 Task: Choose the host language as English.
Action: Mouse moved to (881, 103)
Screenshot: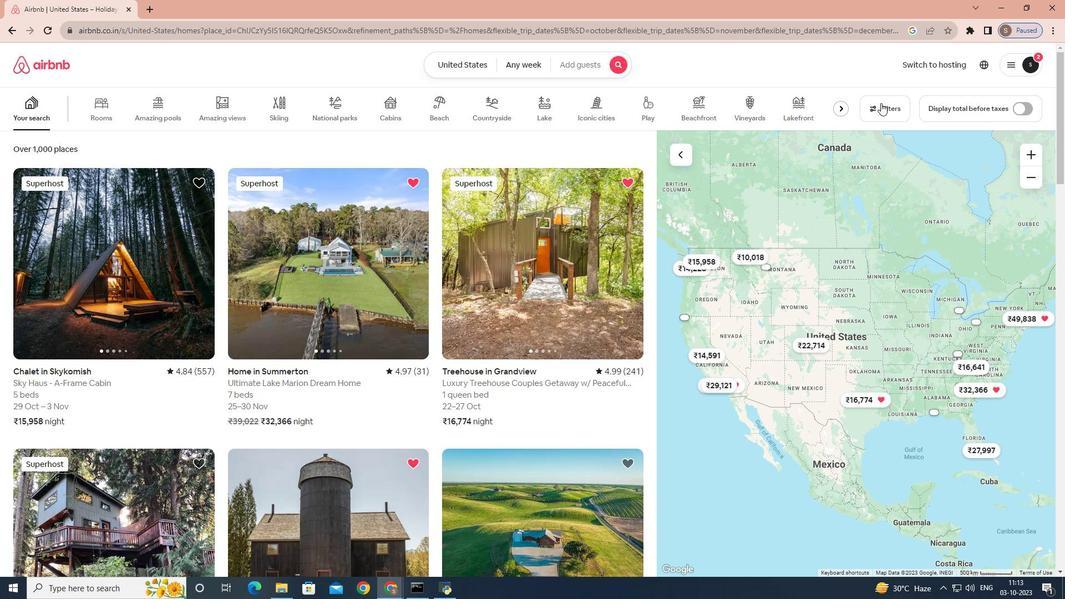 
Action: Mouse pressed left at (881, 103)
Screenshot: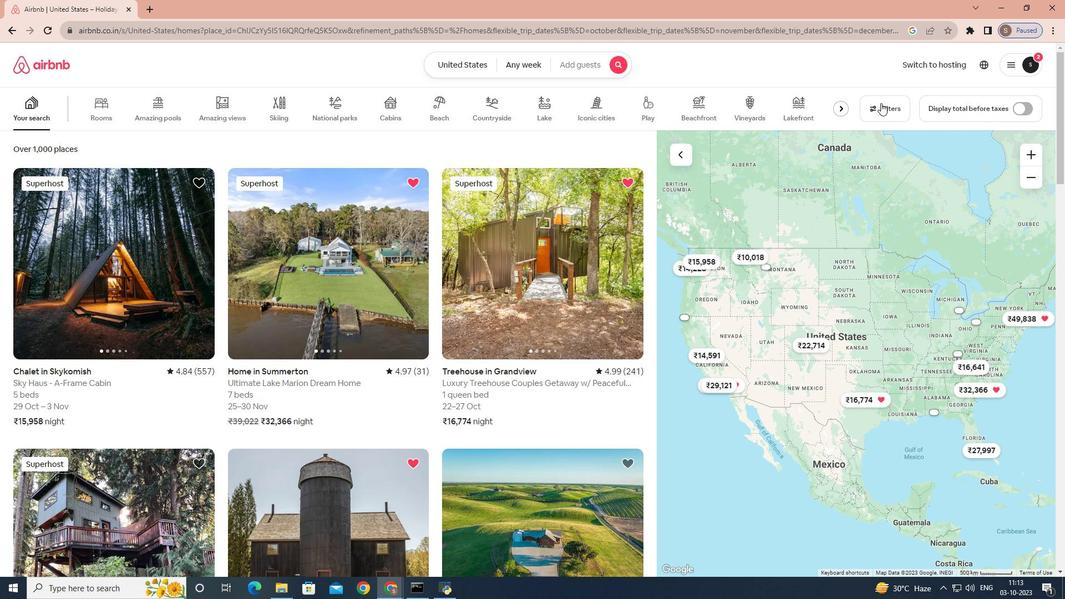 
Action: Mouse moved to (668, 186)
Screenshot: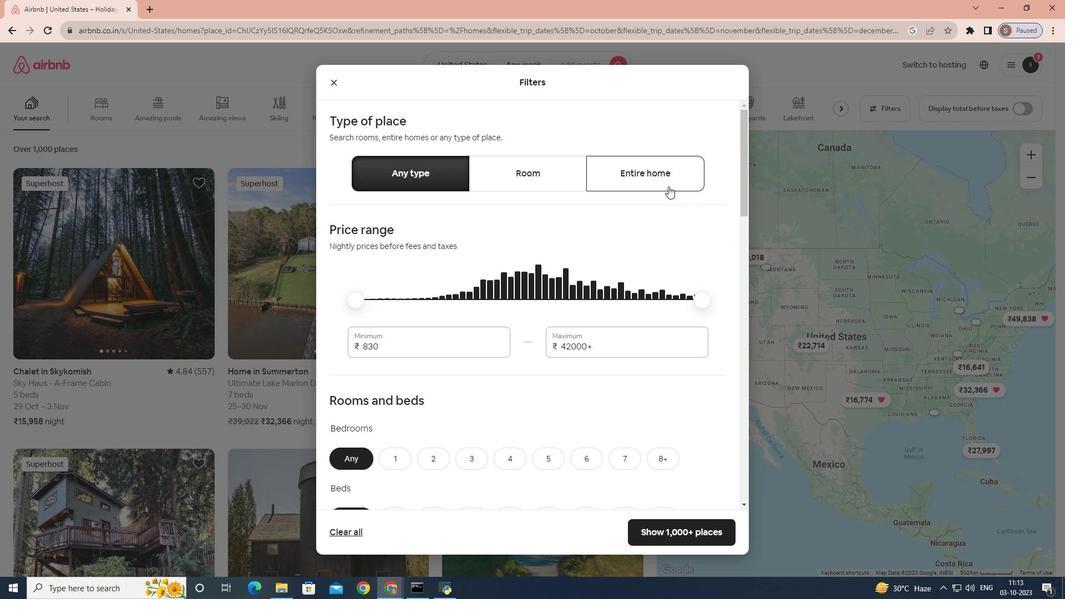
Action: Mouse pressed left at (668, 186)
Screenshot: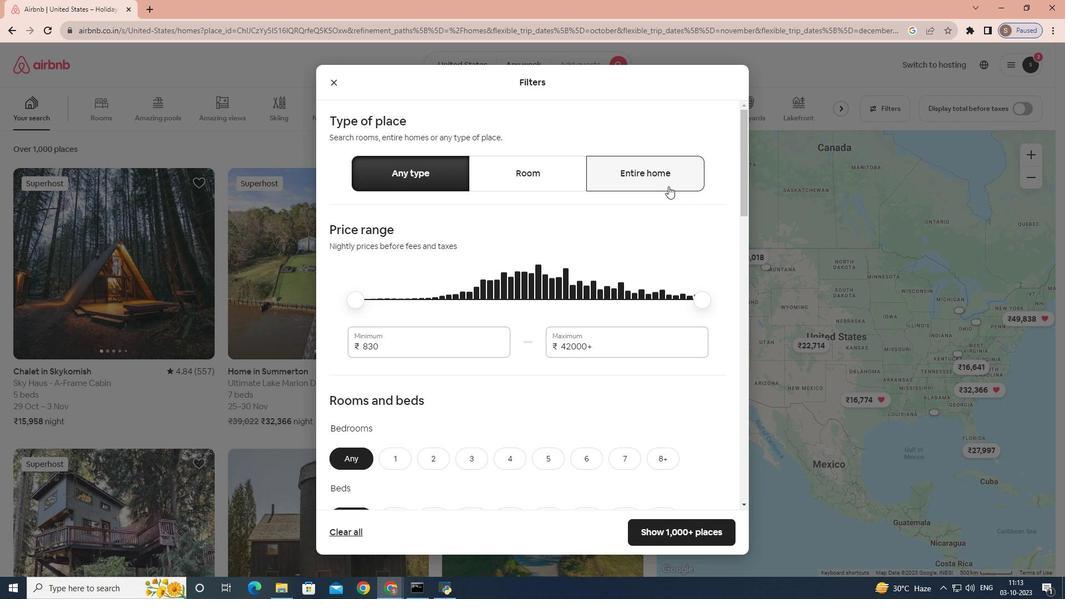 
Action: Mouse moved to (555, 271)
Screenshot: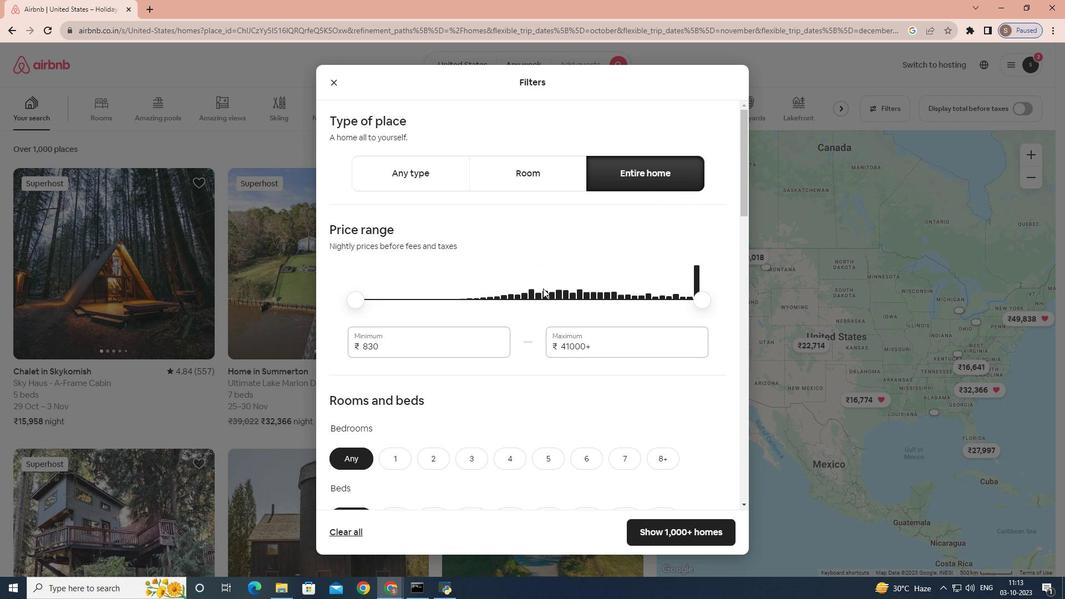 
Action: Mouse scrolled (555, 270) with delta (0, 0)
Screenshot: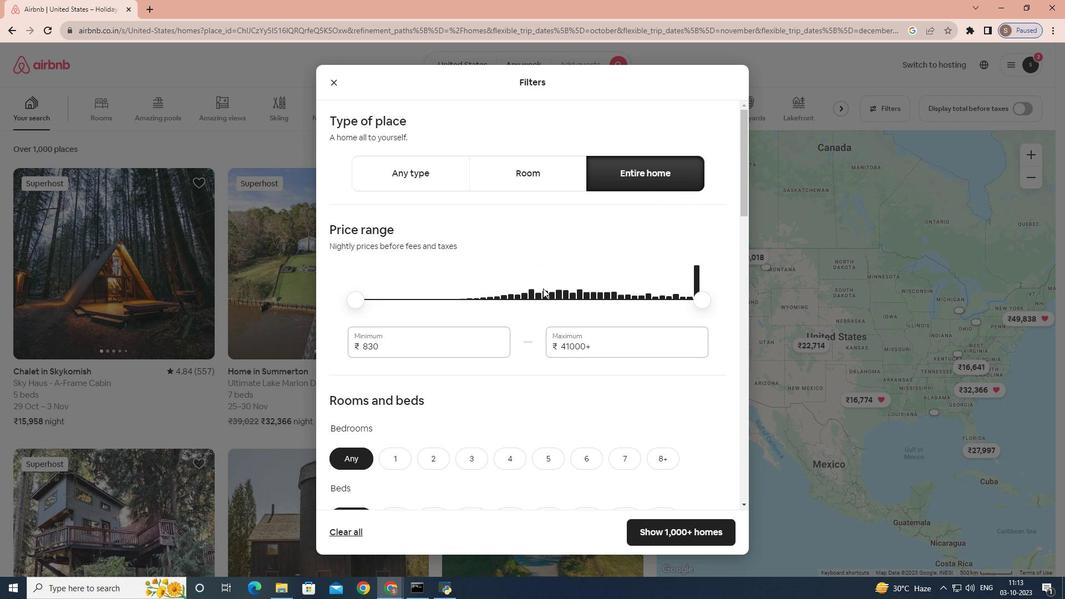 
Action: Mouse moved to (549, 279)
Screenshot: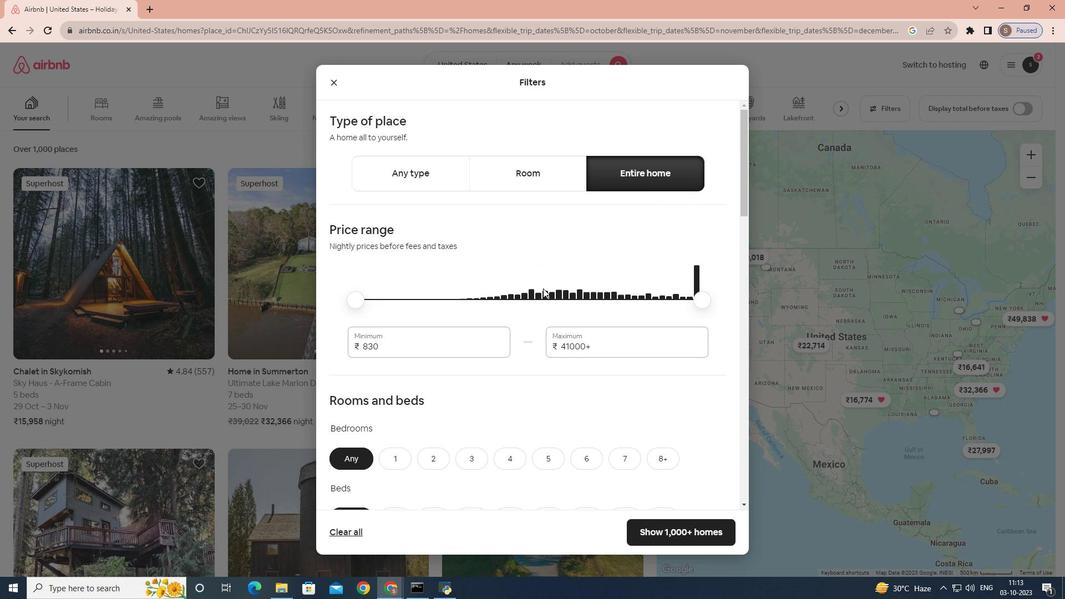 
Action: Mouse scrolled (549, 279) with delta (0, 0)
Screenshot: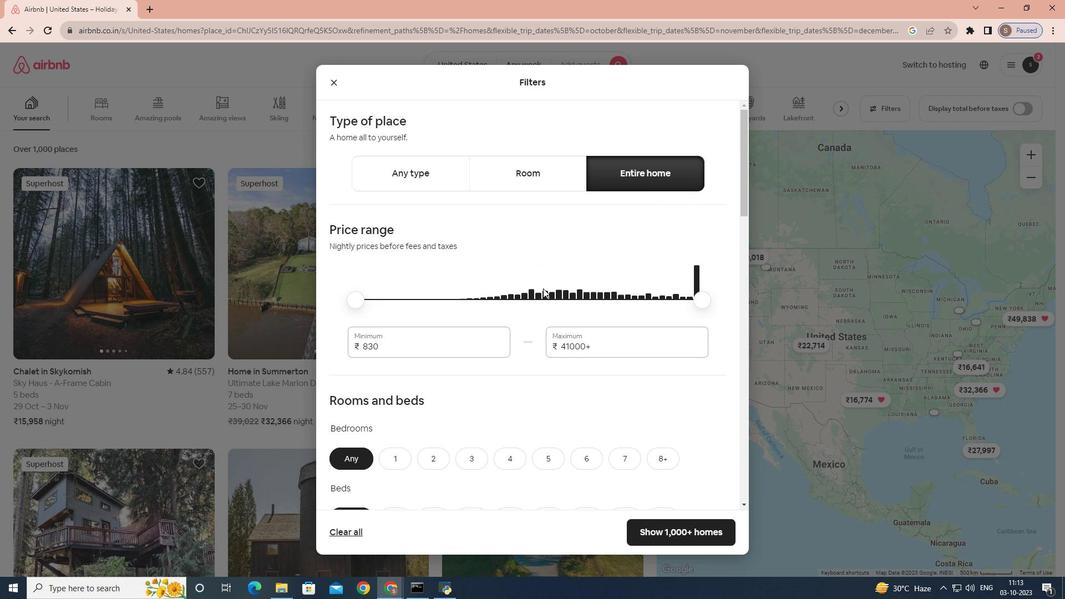 
Action: Mouse moved to (543, 288)
Screenshot: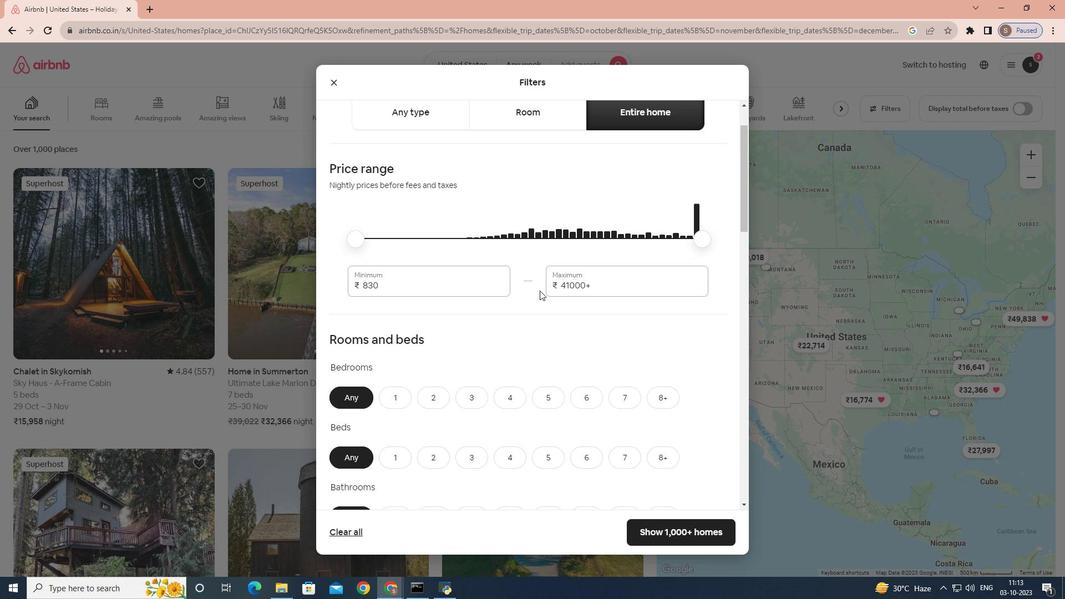 
Action: Mouse scrolled (543, 288) with delta (0, 0)
Screenshot: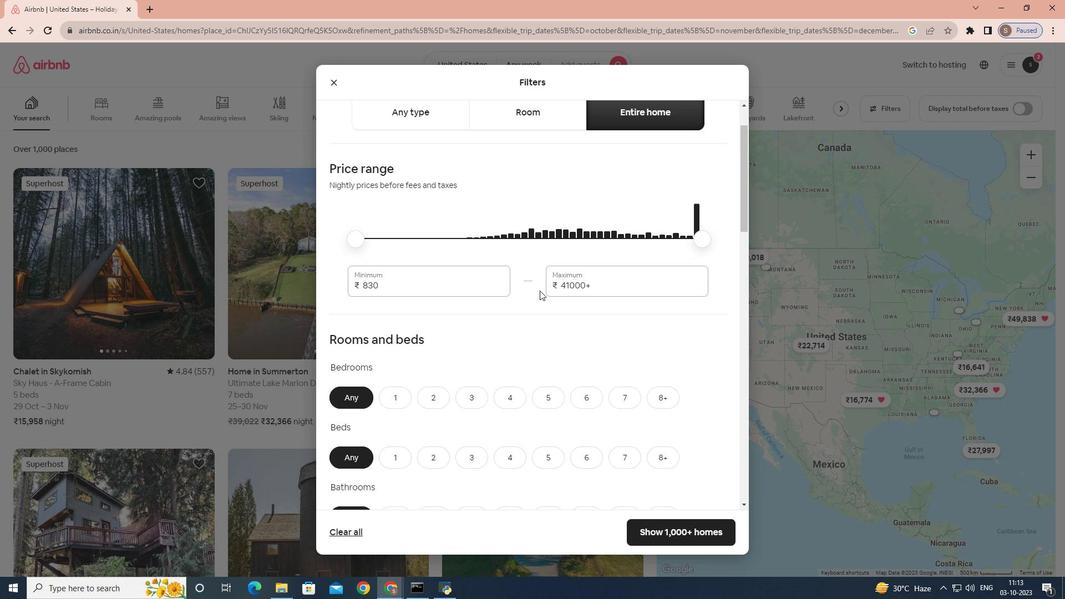 
Action: Mouse moved to (540, 290)
Screenshot: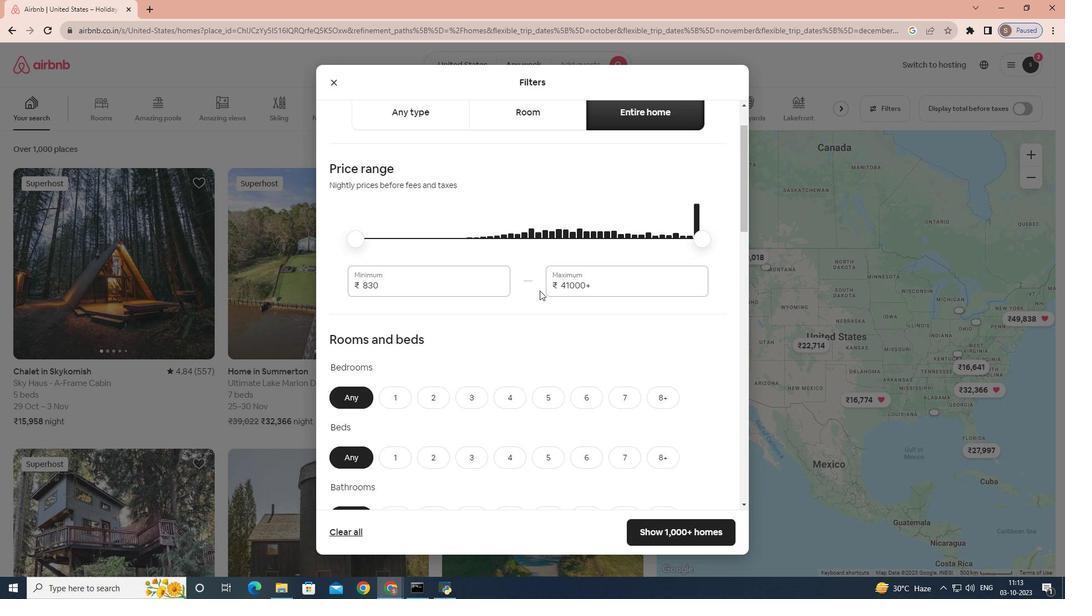 
Action: Mouse scrolled (540, 289) with delta (0, 0)
Screenshot: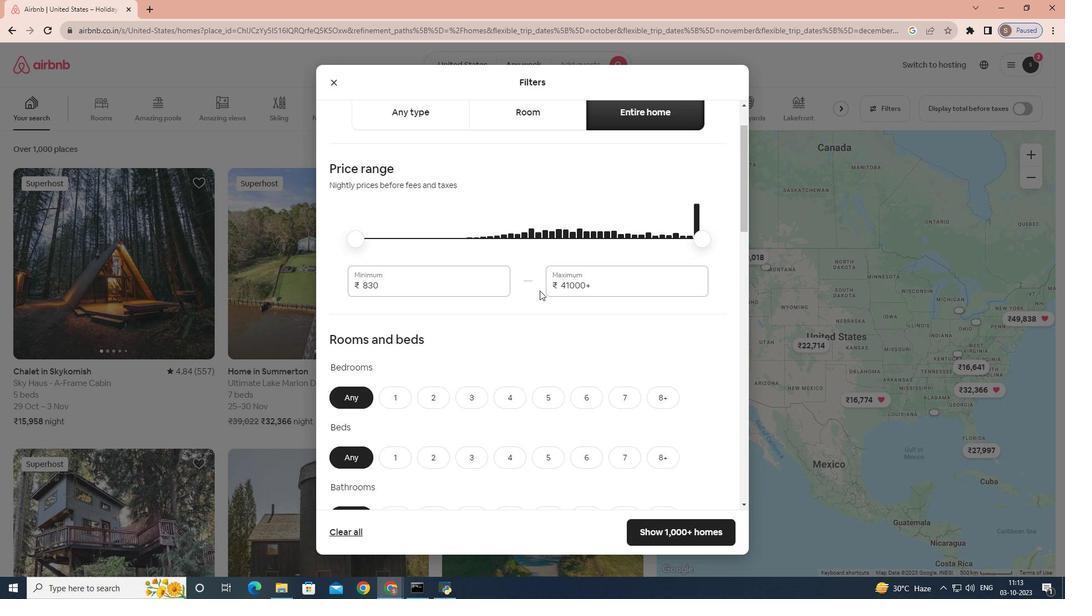
Action: Mouse moved to (540, 290)
Screenshot: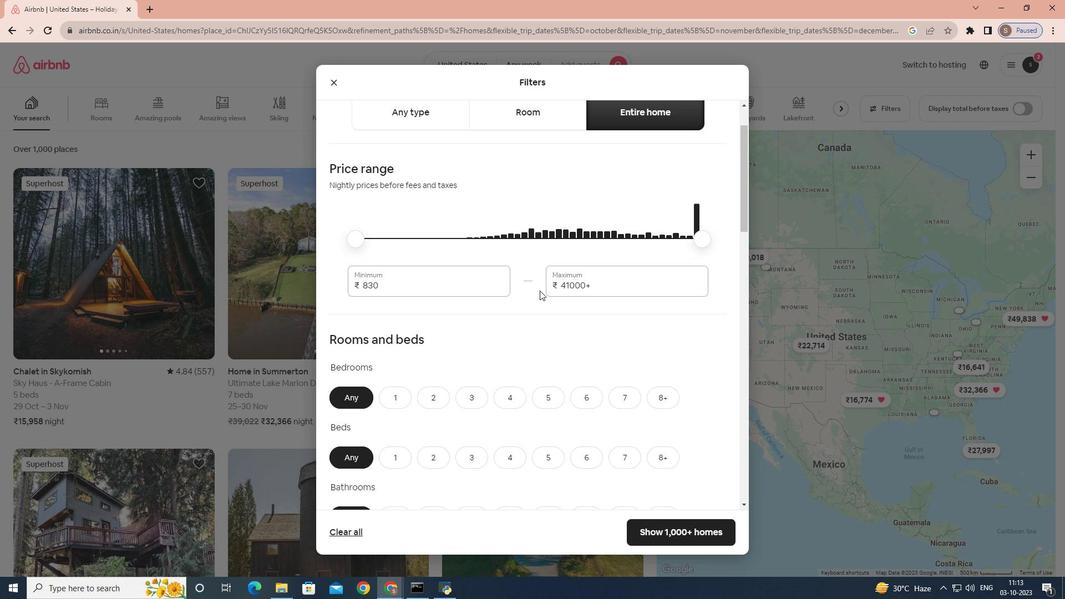 
Action: Mouse scrolled (540, 290) with delta (0, 0)
Screenshot: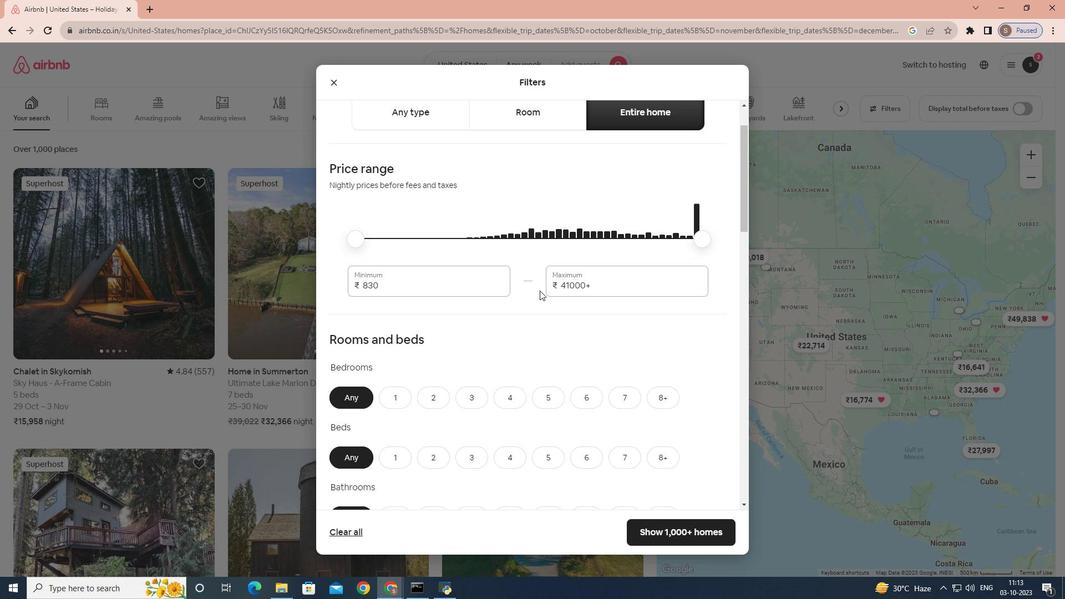 
Action: Mouse moved to (532, 290)
Screenshot: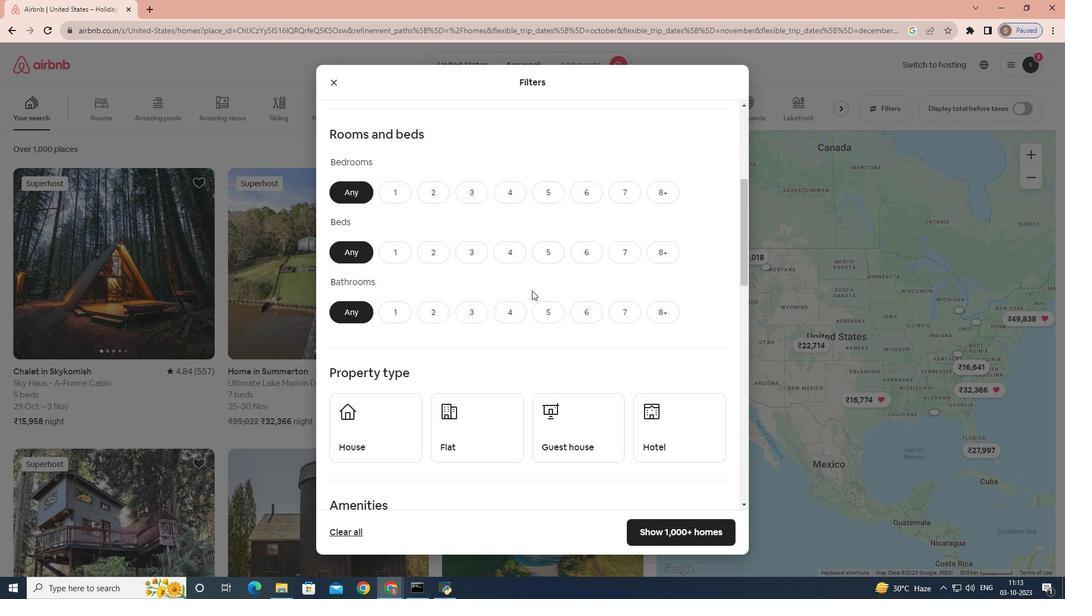 
Action: Mouse scrolled (532, 290) with delta (0, 0)
Screenshot: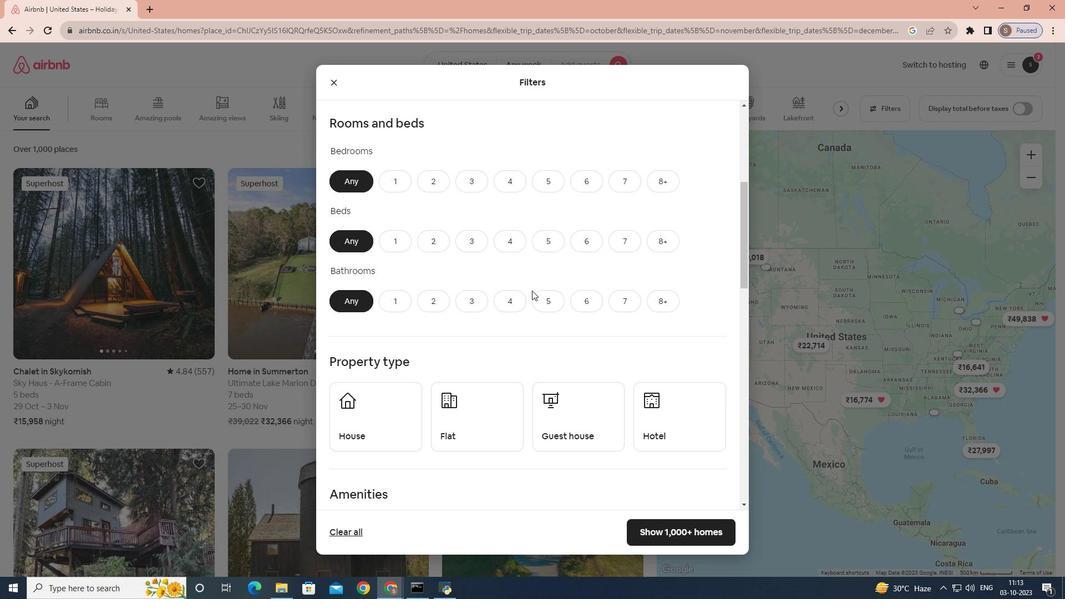 
Action: Mouse scrolled (532, 290) with delta (0, 0)
Screenshot: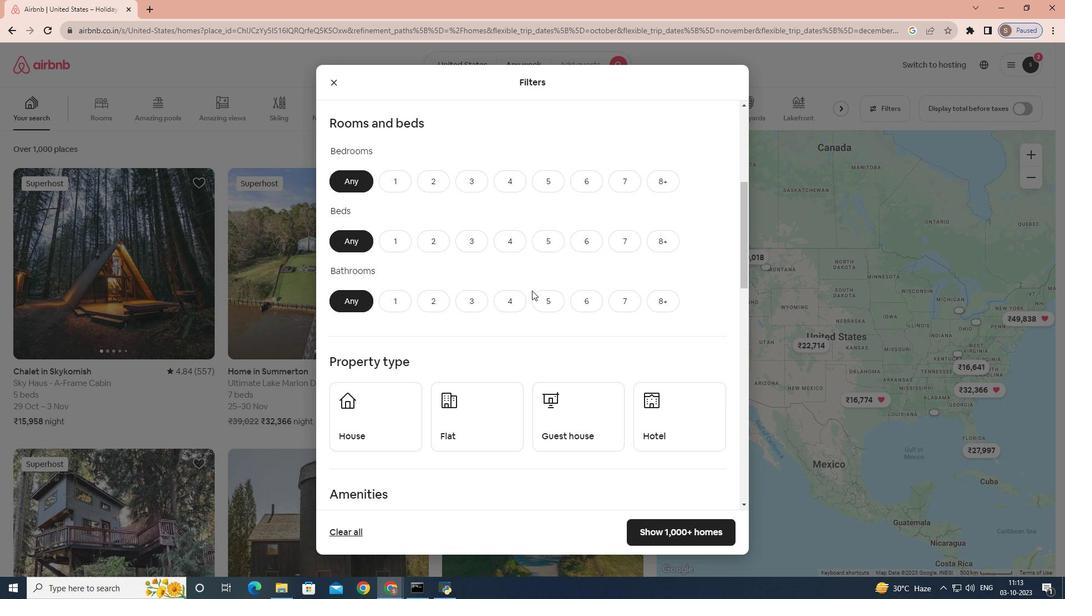 
Action: Mouse scrolled (532, 290) with delta (0, 0)
Screenshot: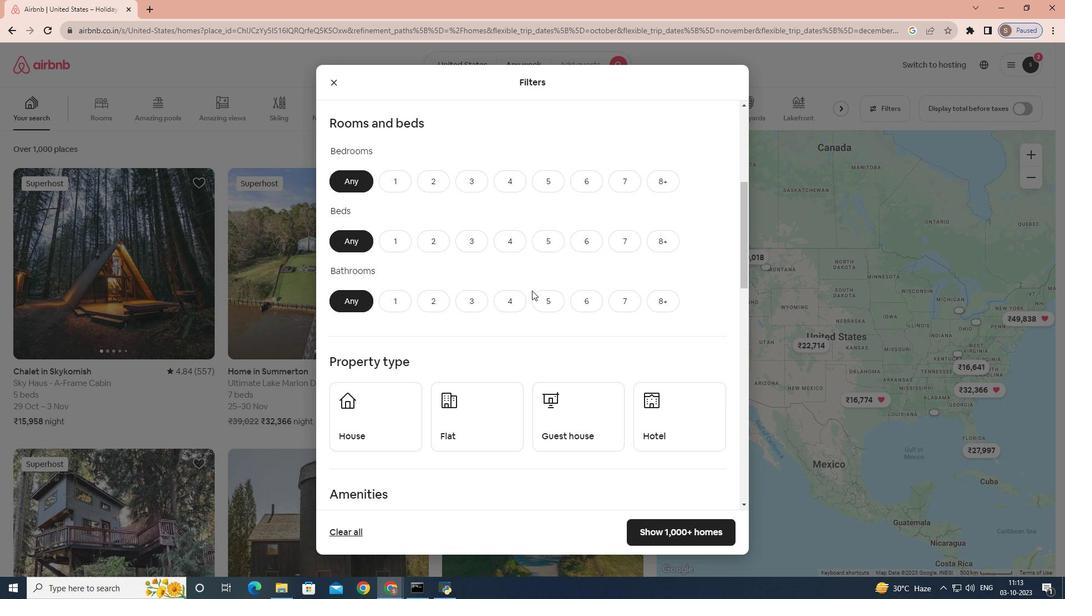 
Action: Mouse scrolled (532, 290) with delta (0, 0)
Screenshot: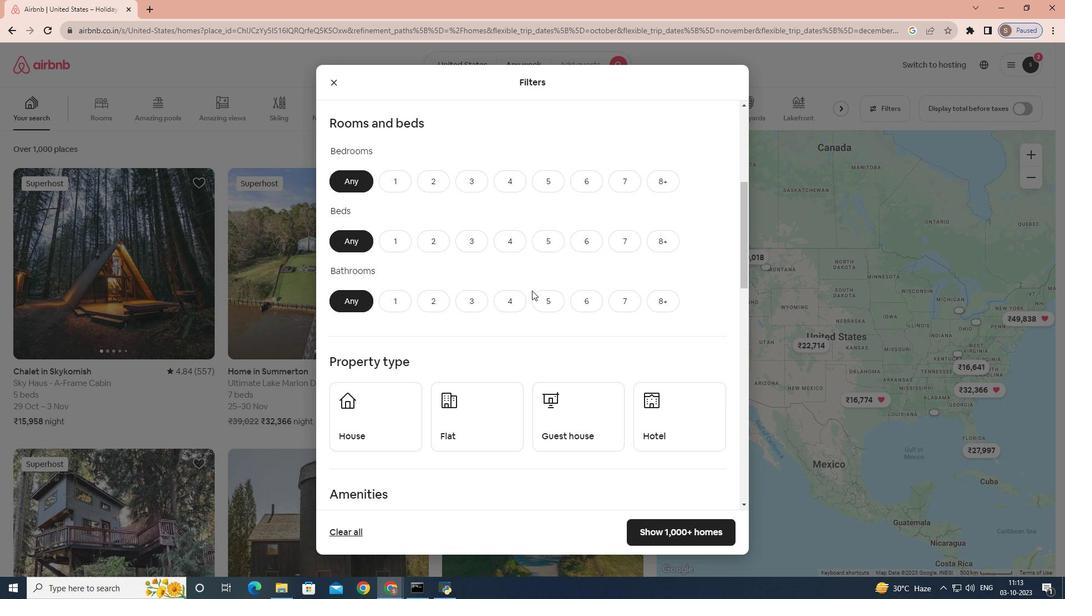 
Action: Mouse scrolled (532, 290) with delta (0, 0)
Screenshot: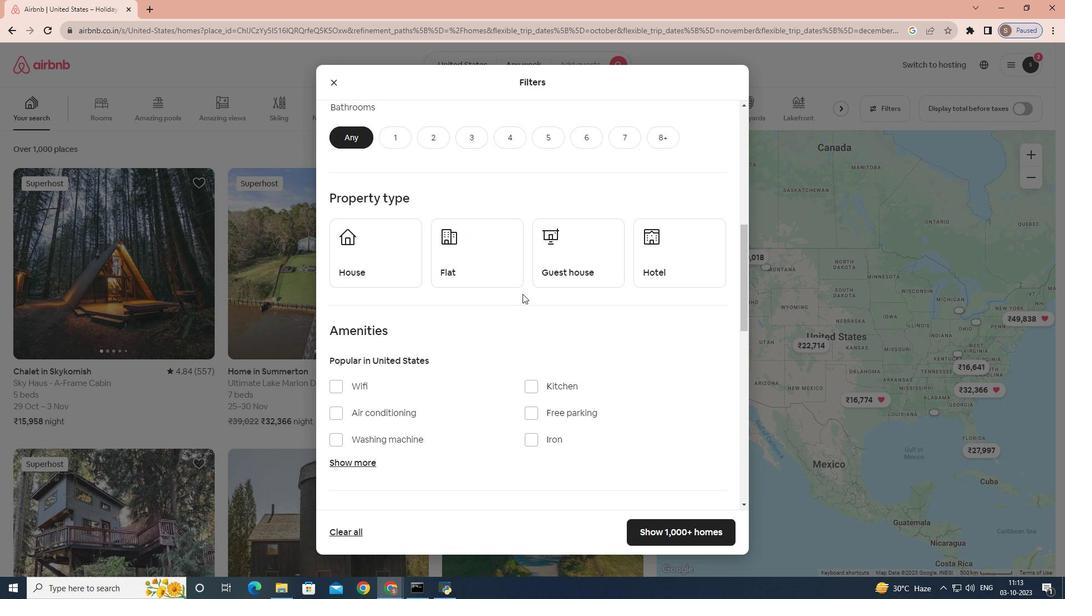
Action: Mouse moved to (521, 294)
Screenshot: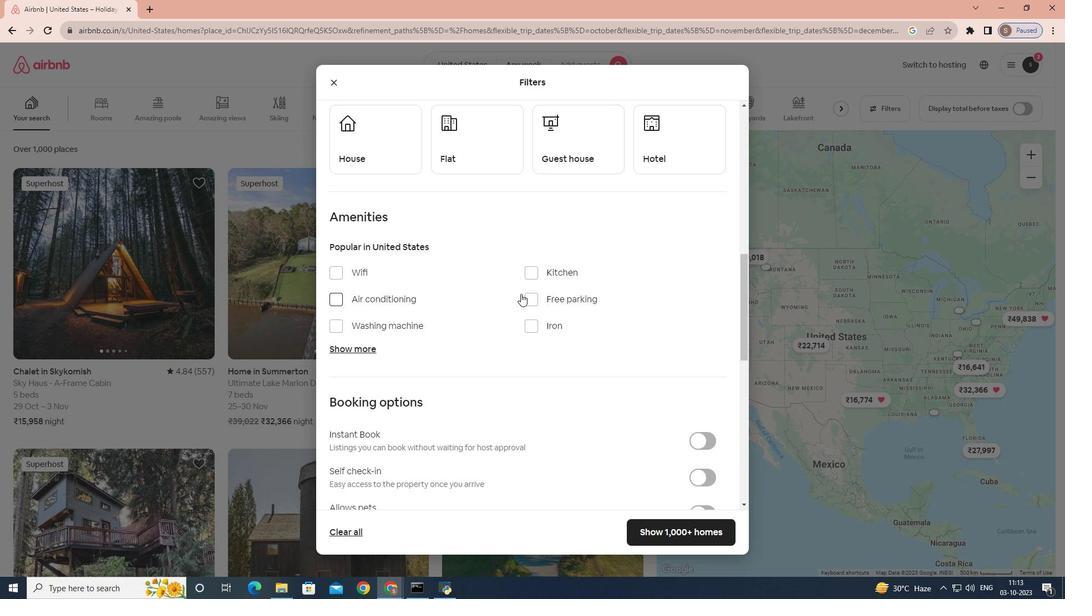 
Action: Mouse scrolled (521, 293) with delta (0, 0)
Screenshot: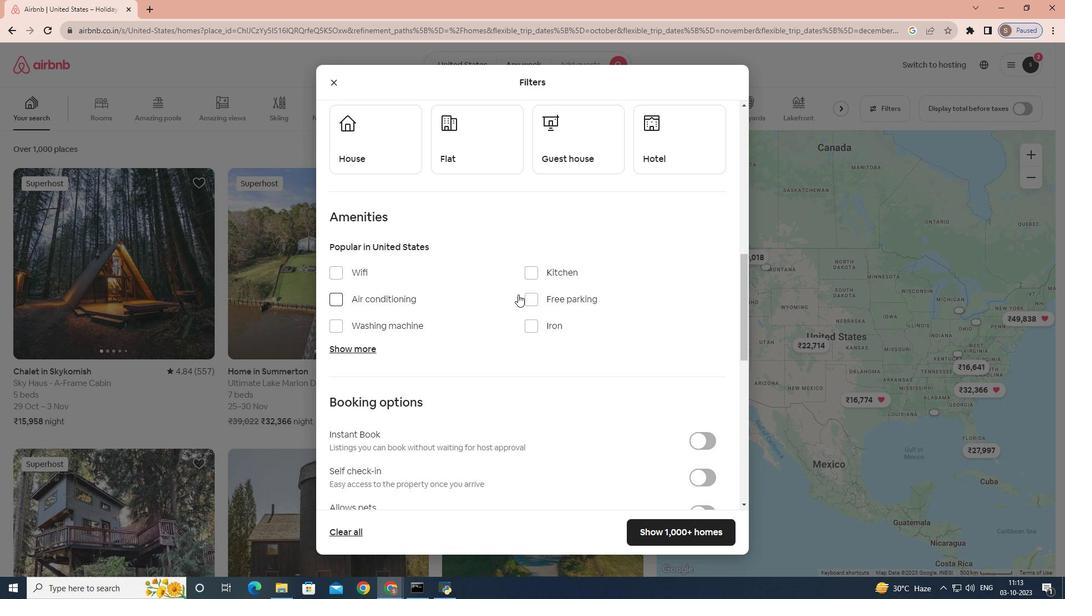
Action: Mouse scrolled (521, 293) with delta (0, 0)
Screenshot: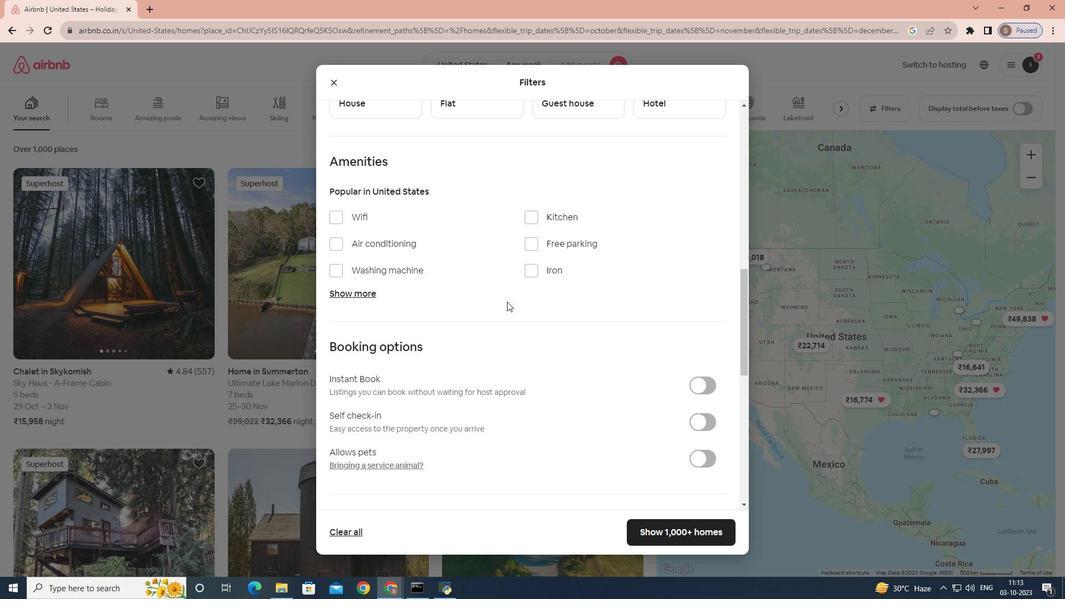 
Action: Mouse scrolled (521, 293) with delta (0, 0)
Screenshot: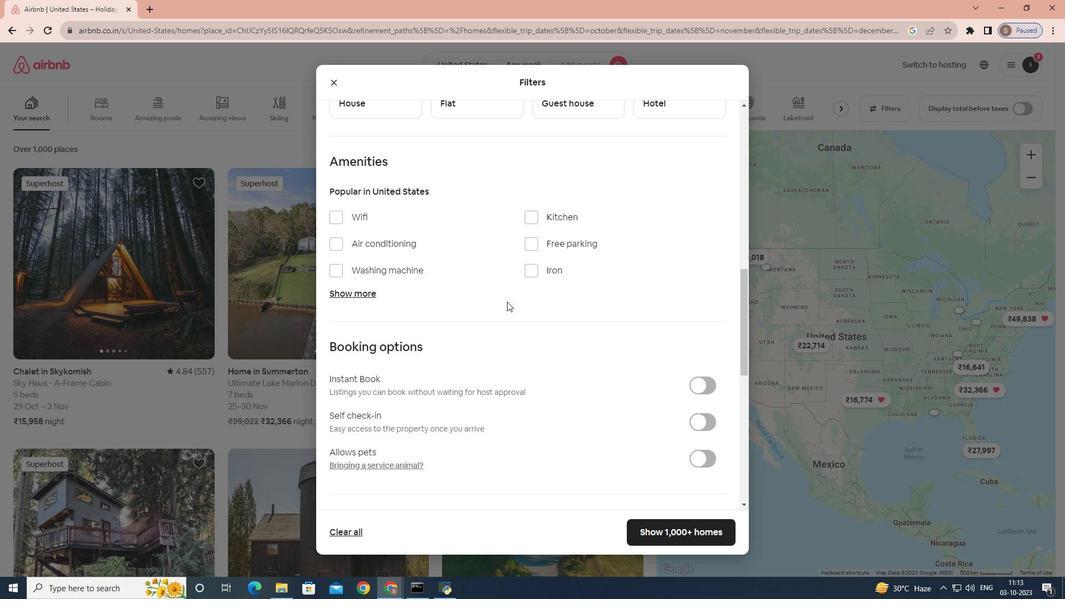 
Action: Mouse moved to (518, 294)
Screenshot: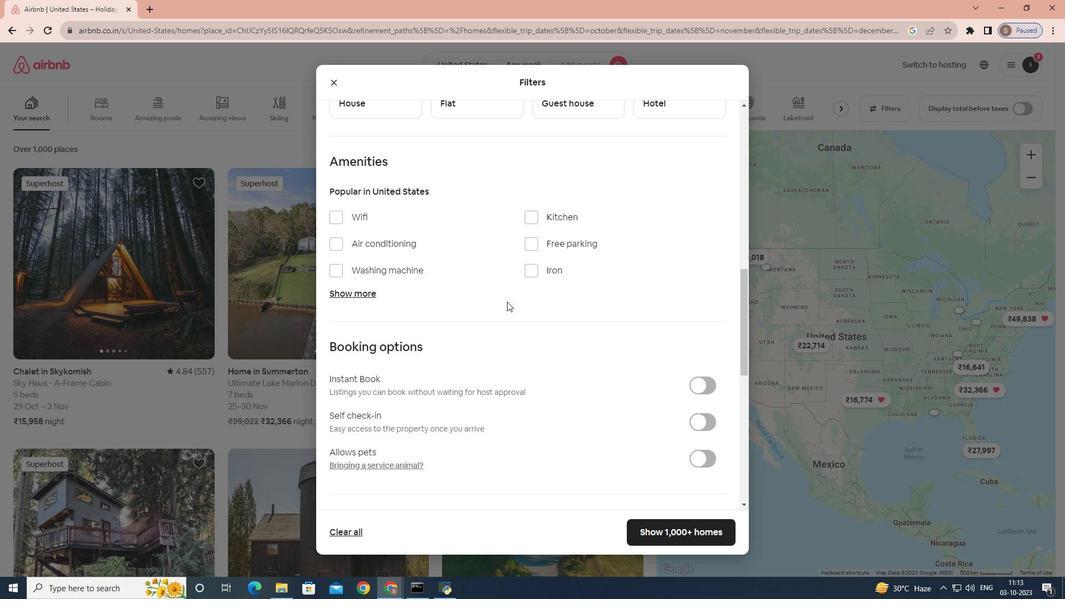 
Action: Mouse scrolled (518, 294) with delta (0, 0)
Screenshot: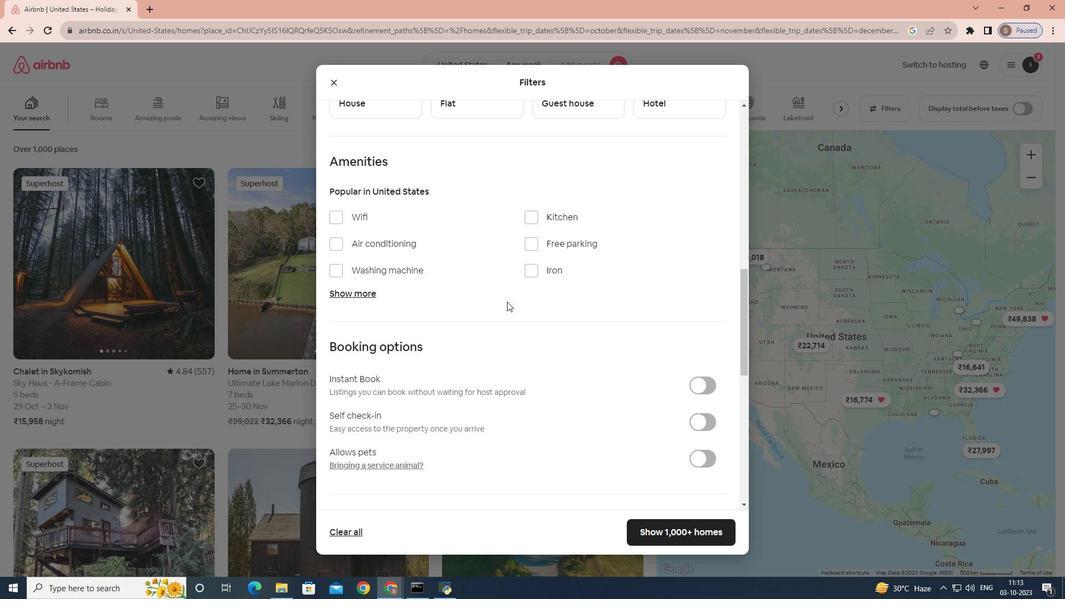 
Action: Mouse moved to (515, 298)
Screenshot: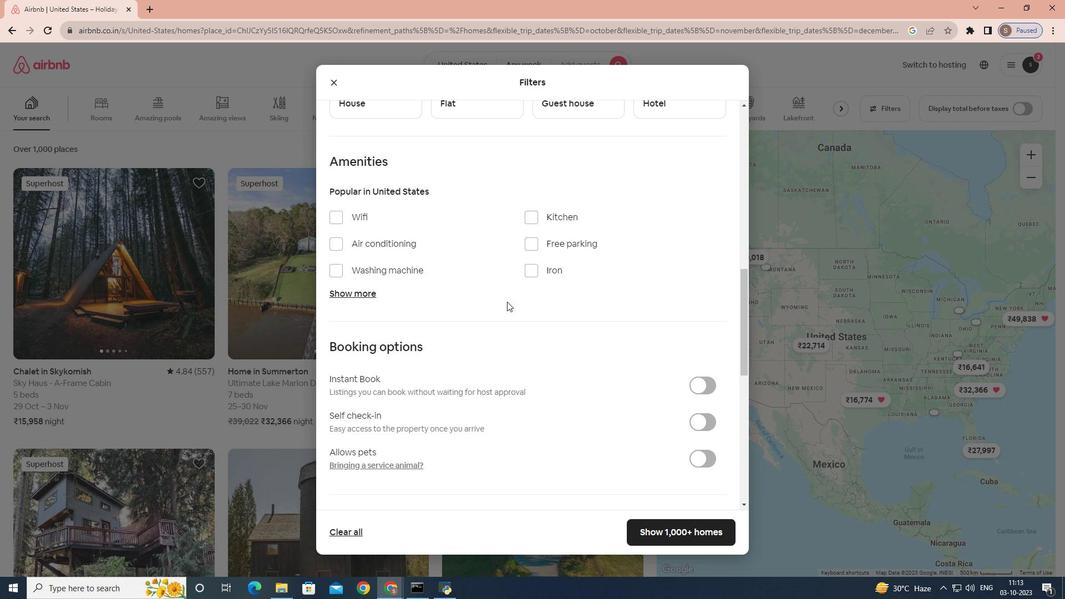 
Action: Mouse scrolled (515, 297) with delta (0, 0)
Screenshot: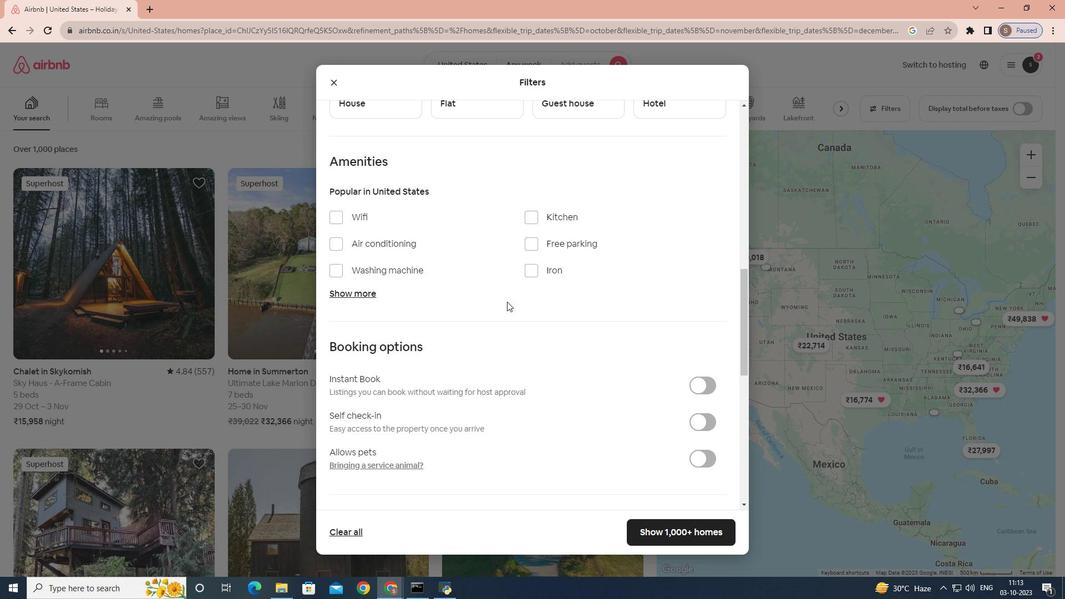 
Action: Mouse moved to (469, 316)
Screenshot: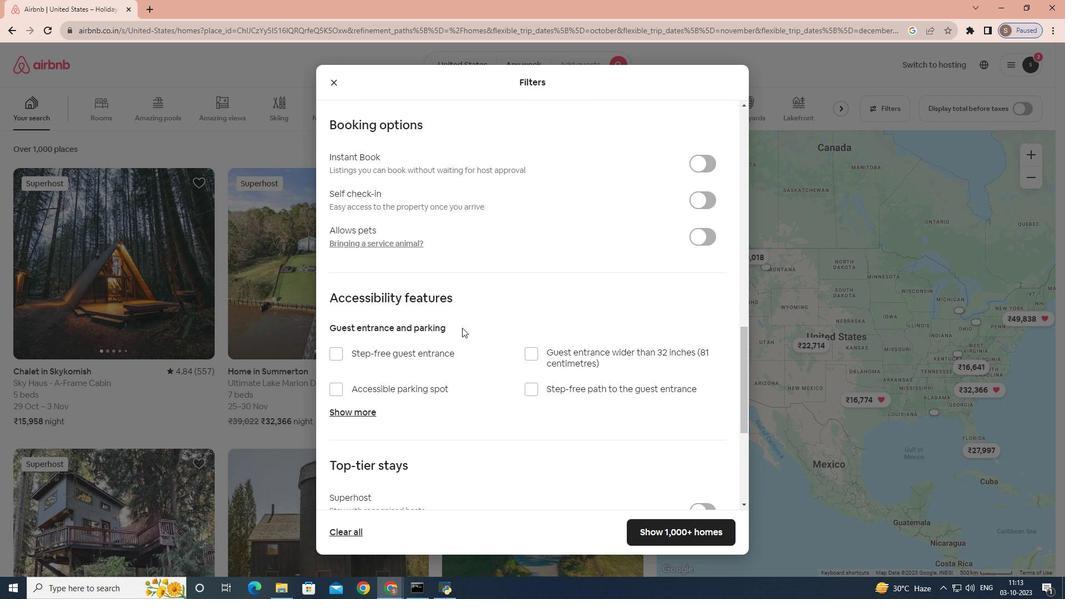 
Action: Mouse scrolled (469, 315) with delta (0, 0)
Screenshot: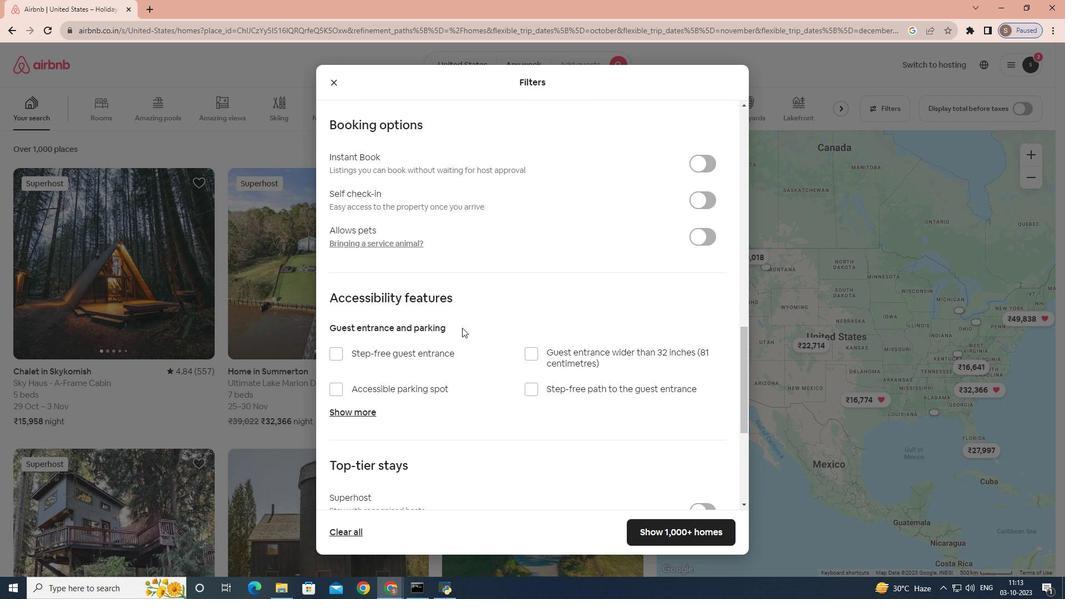
Action: Mouse moved to (466, 323)
Screenshot: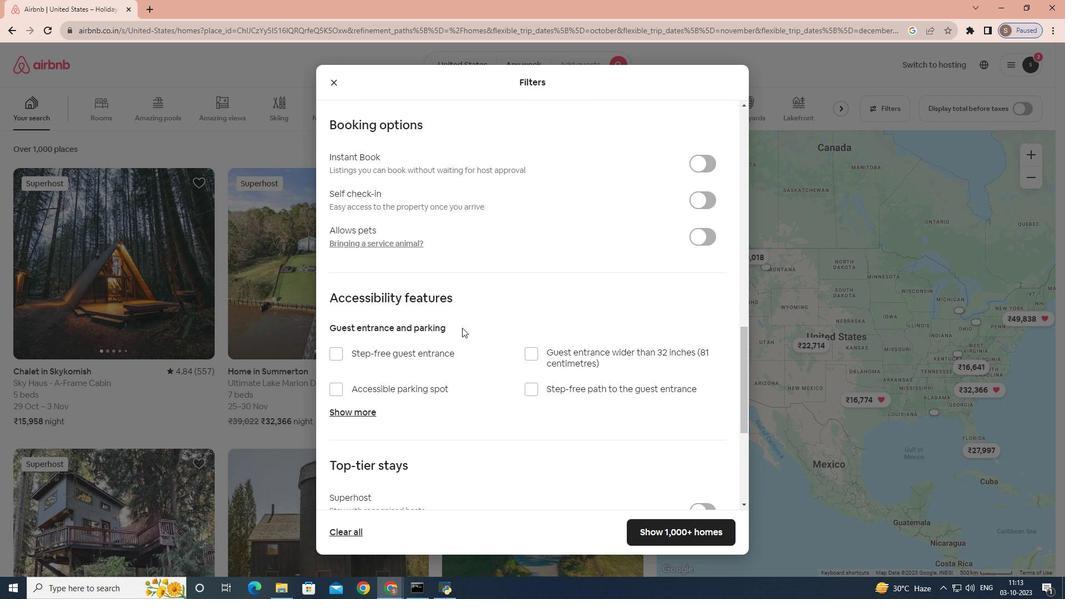 
Action: Mouse scrolled (466, 322) with delta (0, 0)
Screenshot: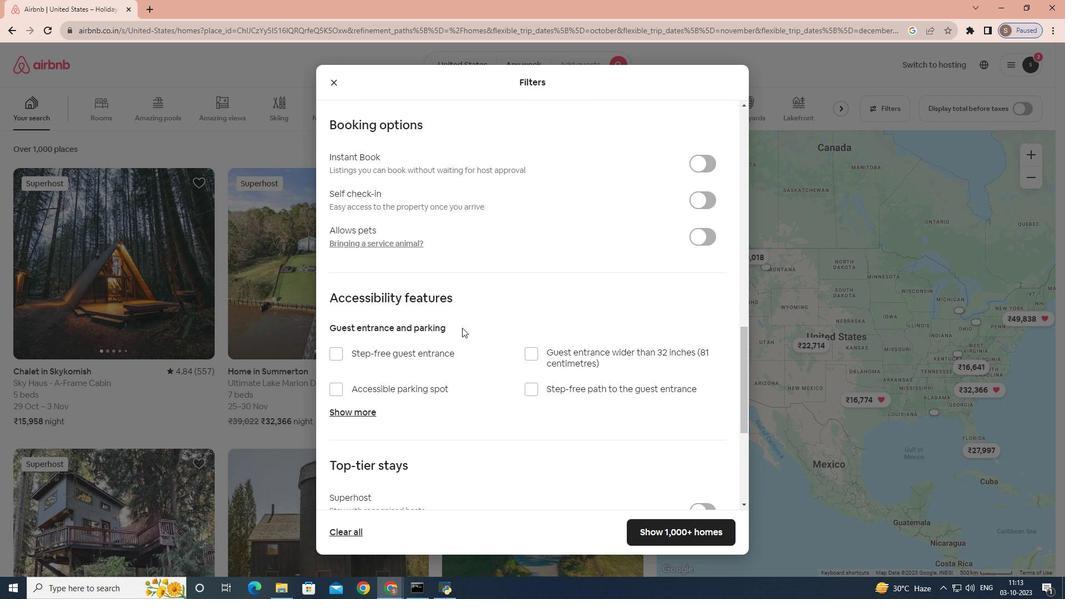 
Action: Mouse moved to (462, 327)
Screenshot: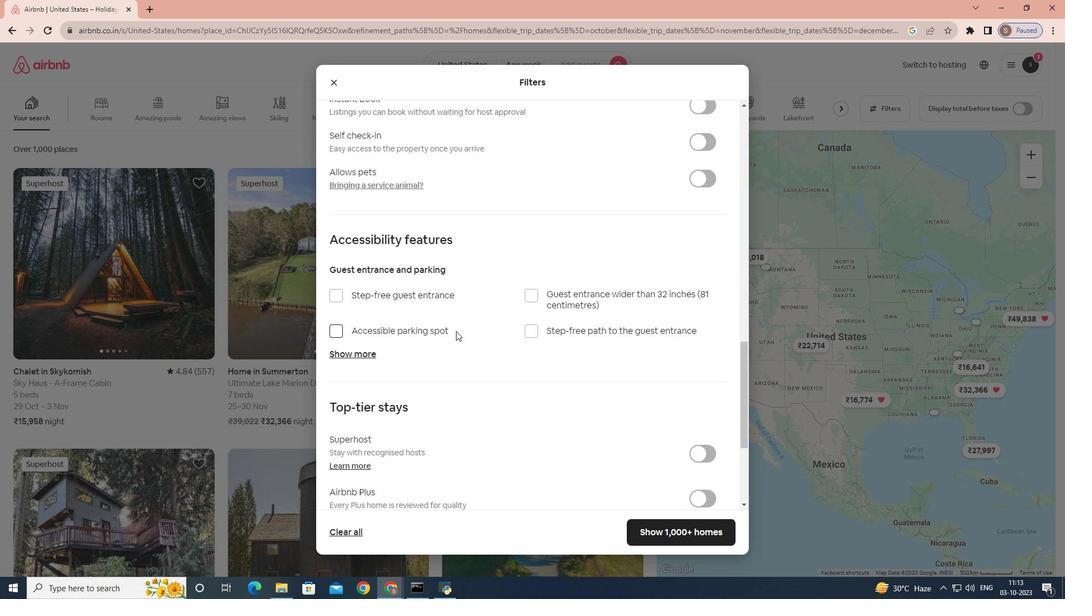 
Action: Mouse scrolled (462, 326) with delta (0, 0)
Screenshot: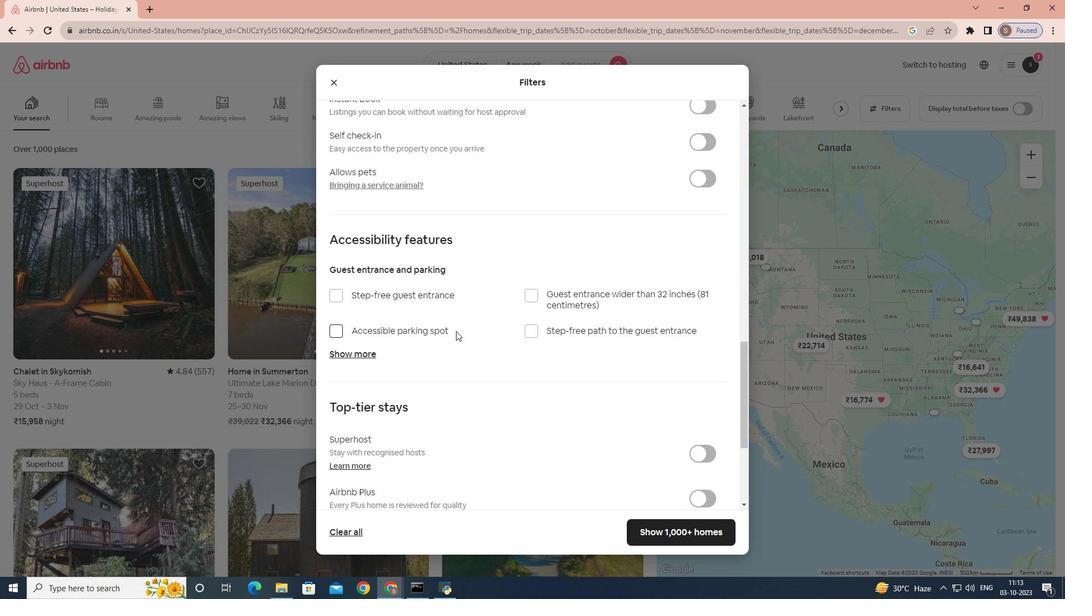 
Action: Mouse moved to (461, 328)
Screenshot: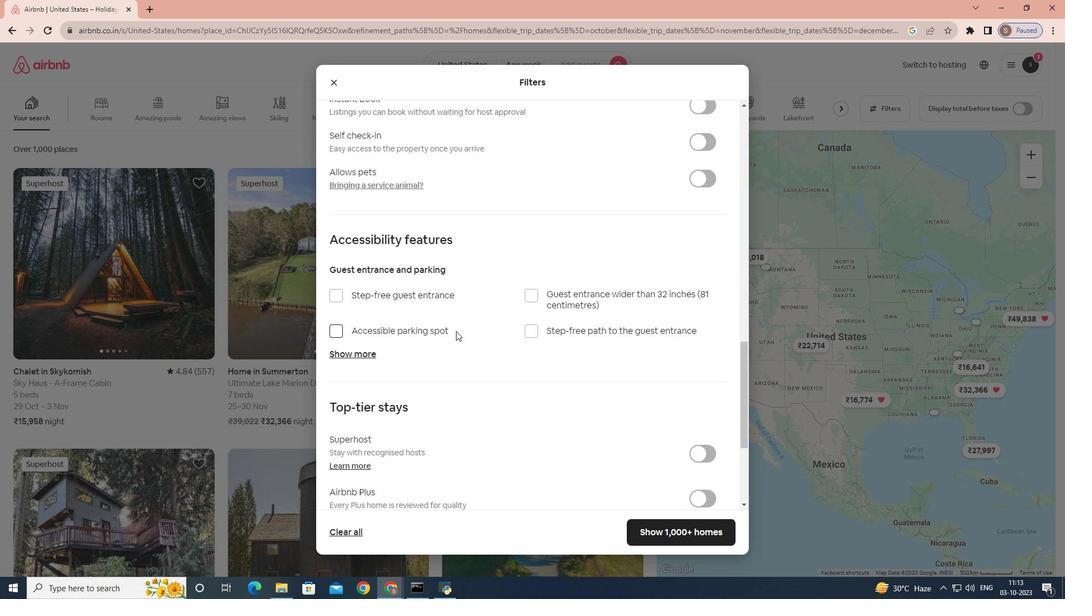 
Action: Mouse scrolled (461, 327) with delta (0, 0)
Screenshot: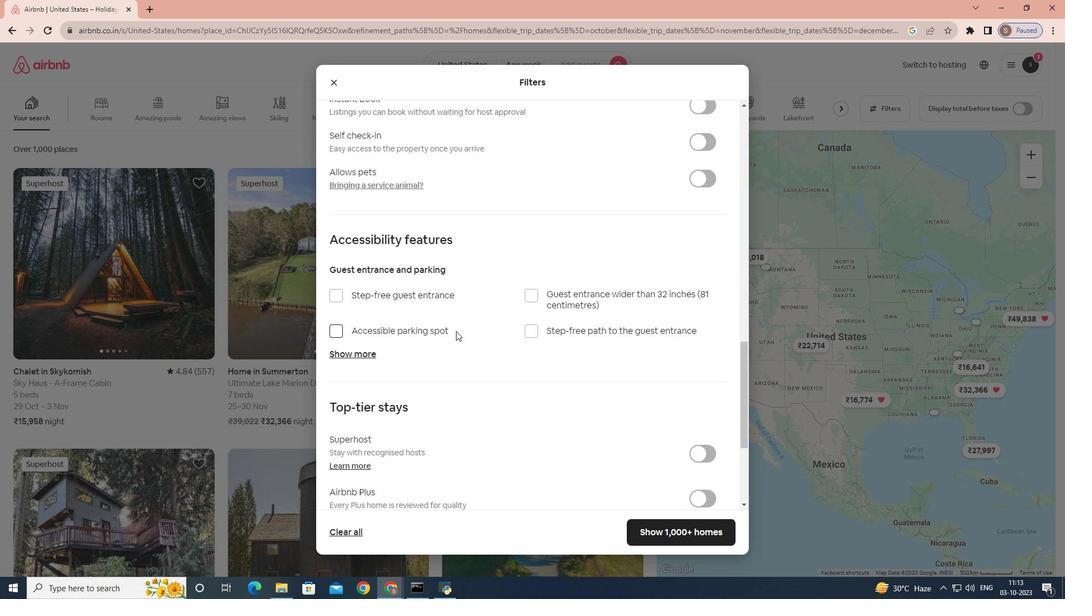
Action: Mouse moved to (460, 331)
Screenshot: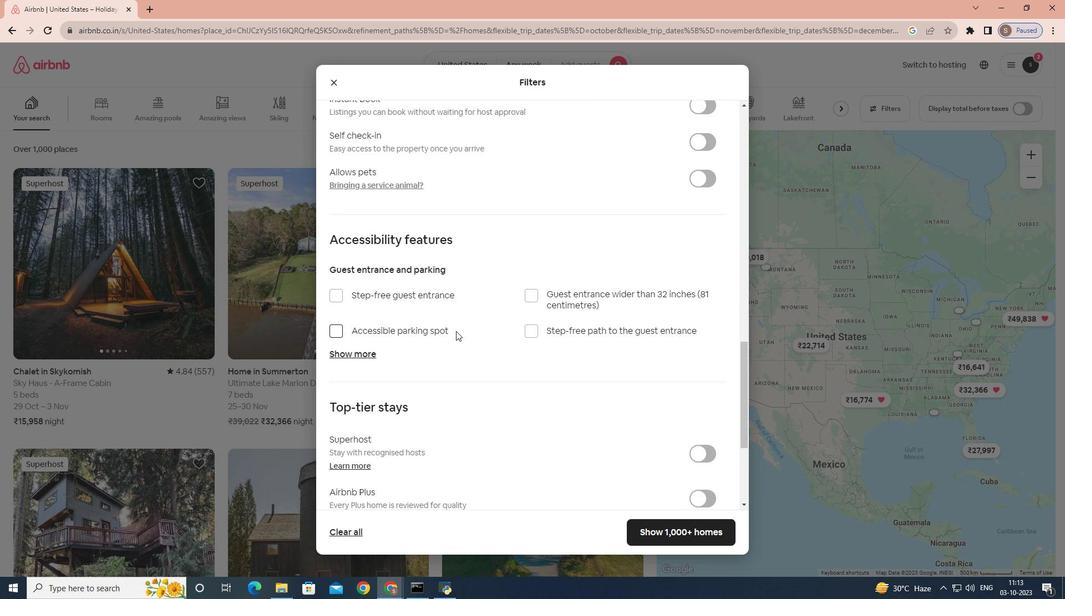 
Action: Mouse scrolled (460, 330) with delta (0, 0)
Screenshot: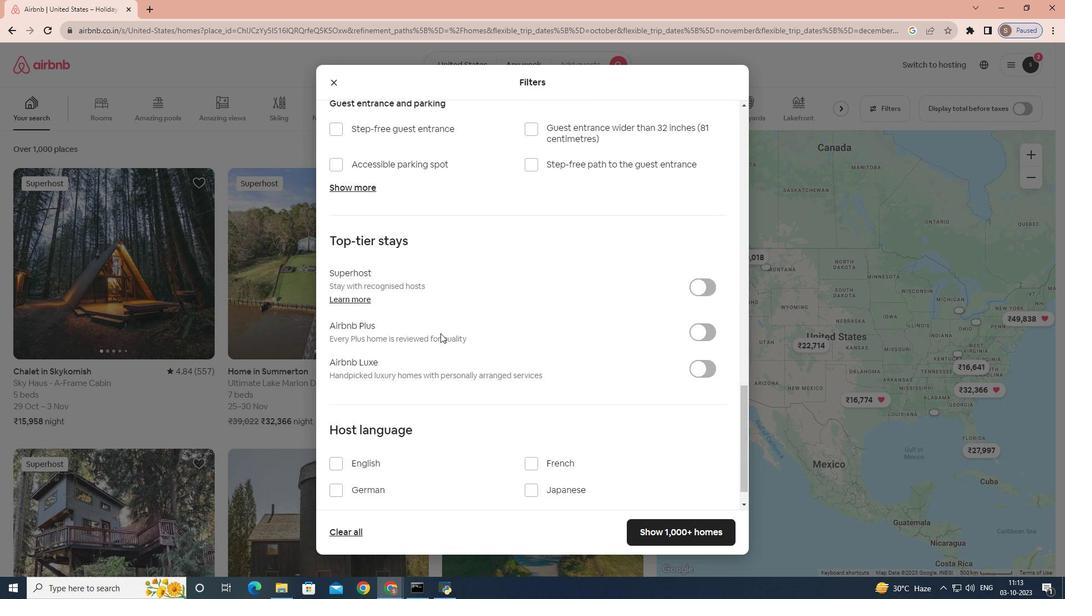 
Action: Mouse moved to (438, 333)
Screenshot: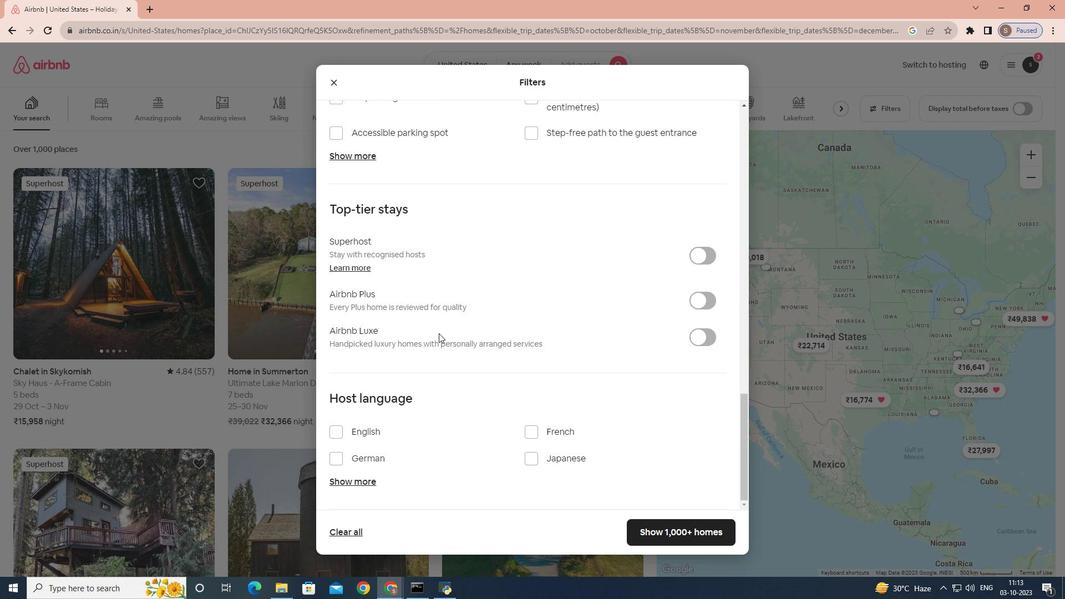 
Action: Mouse scrolled (438, 332) with delta (0, 0)
Screenshot: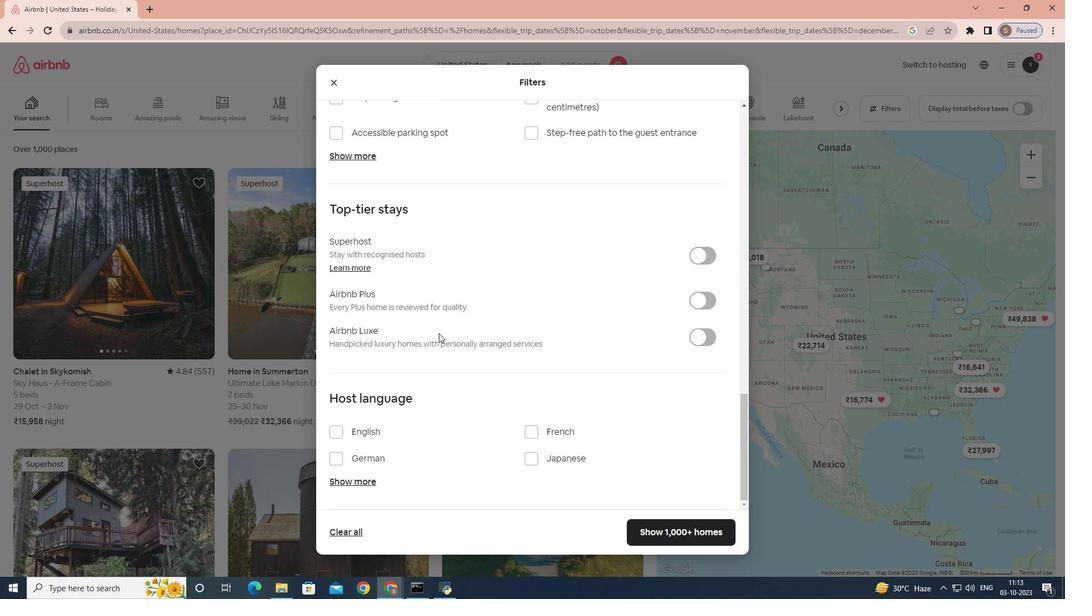 
Action: Mouse moved to (336, 431)
Screenshot: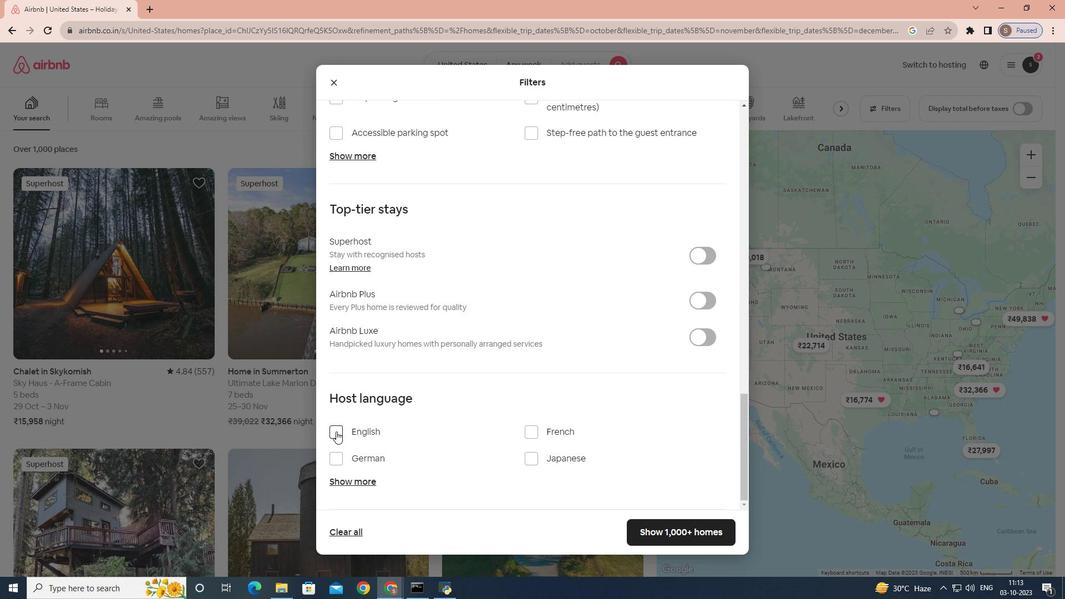 
Action: Mouse pressed left at (336, 431)
Screenshot: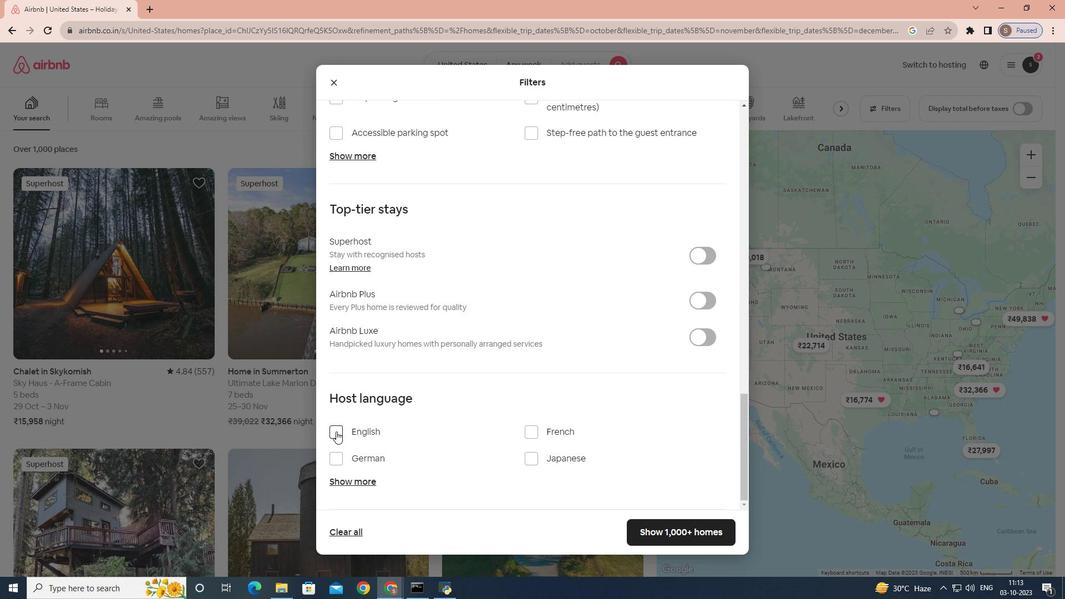 
Action: Mouse moved to (692, 535)
Screenshot: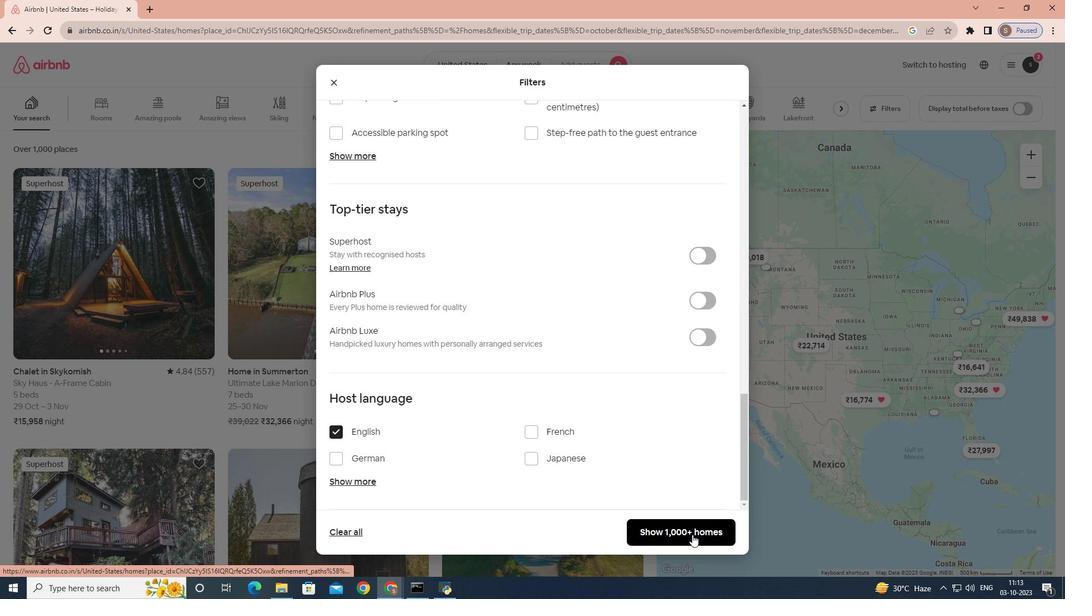 
Action: Mouse pressed left at (692, 535)
Screenshot: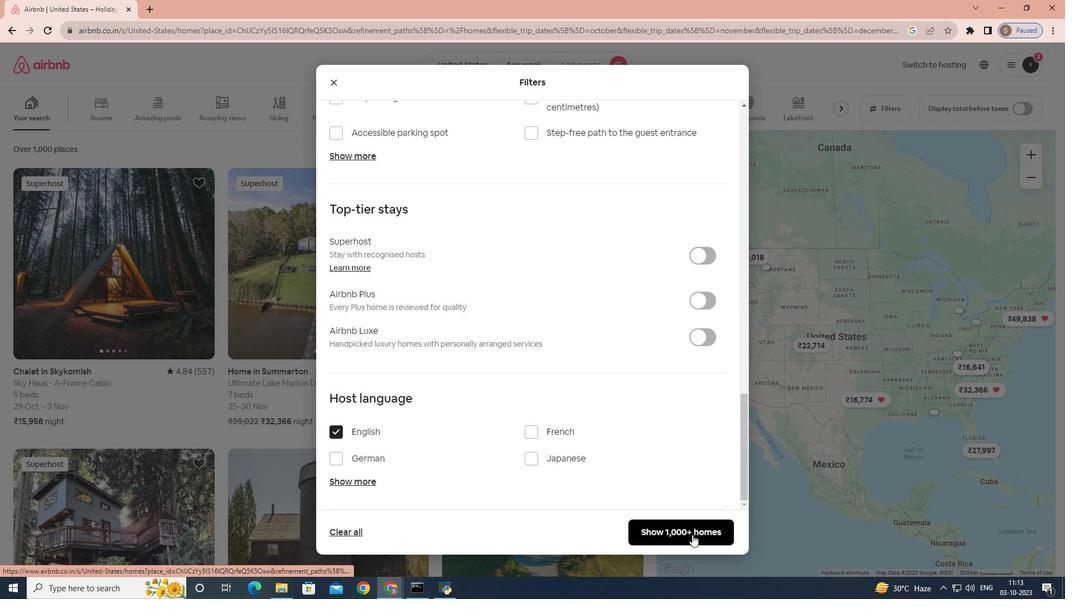 
Action: Mouse moved to (611, 486)
Screenshot: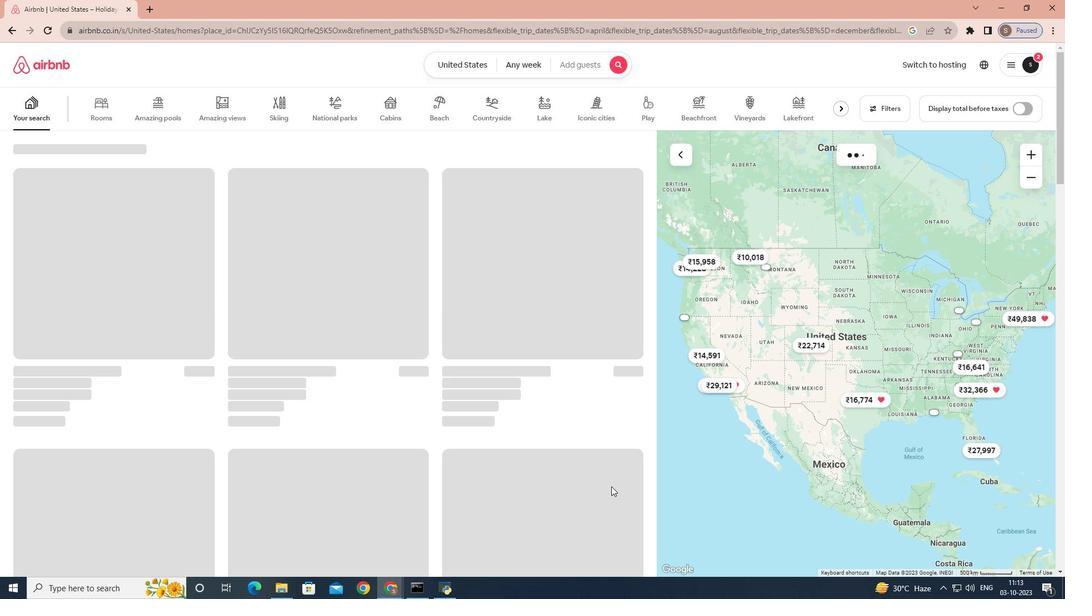 
